 Task: Enable the last call.
Action: Mouse moved to (923, 105)
Screenshot: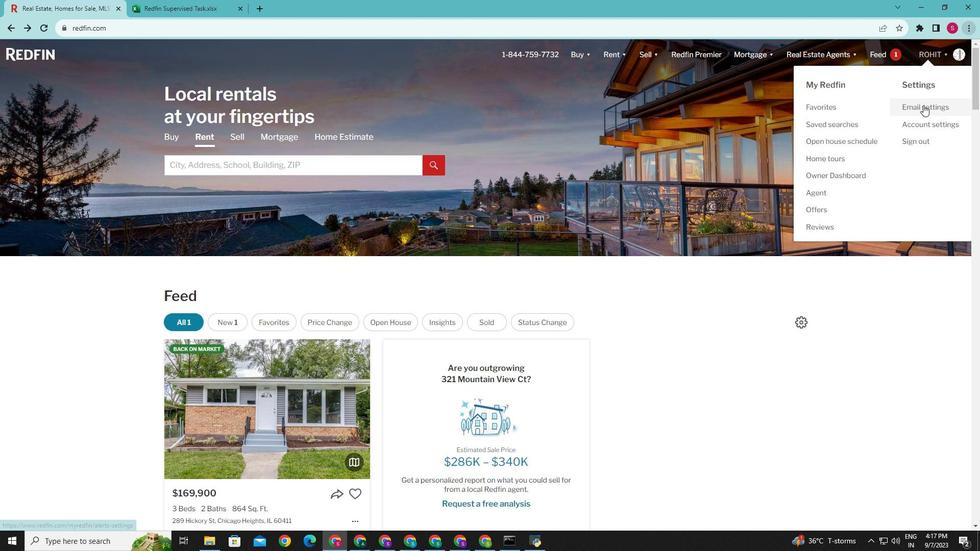 
Action: Mouse pressed left at (923, 105)
Screenshot: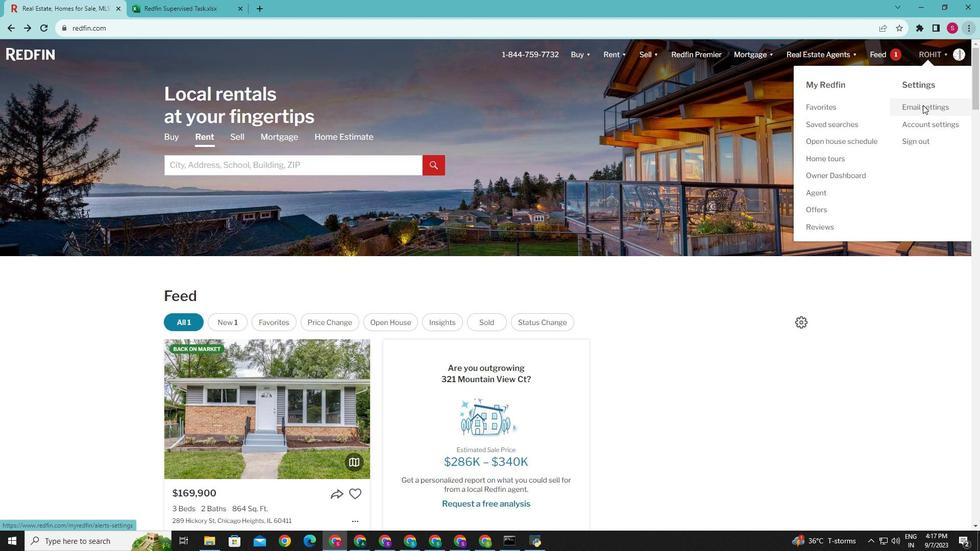 
Action: Mouse moved to (357, 290)
Screenshot: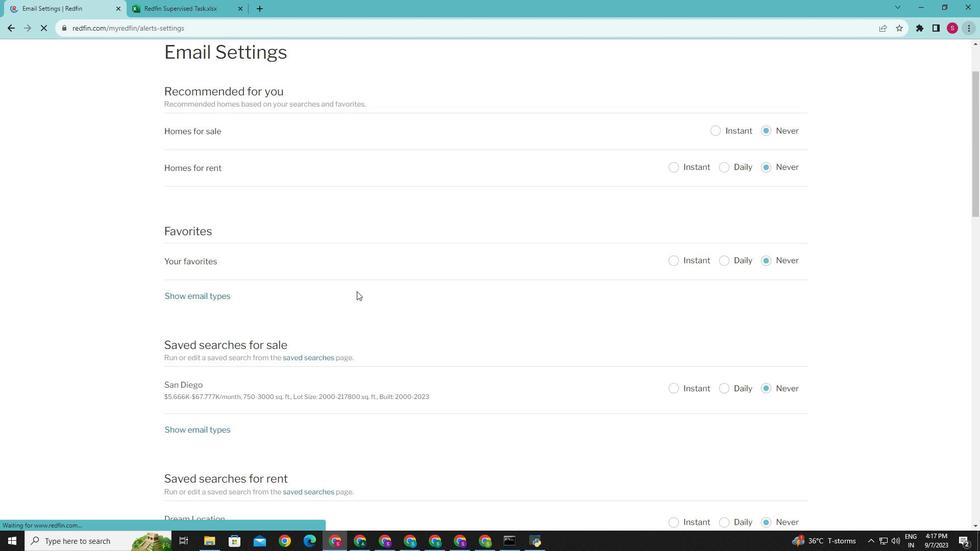 
Action: Mouse scrolled (357, 289) with delta (0, 0)
Screenshot: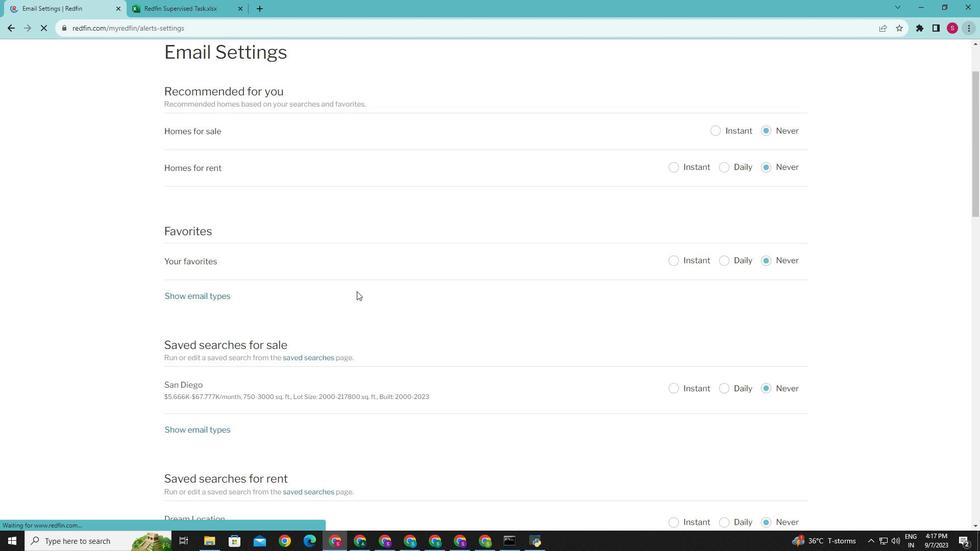 
Action: Mouse moved to (357, 290)
Screenshot: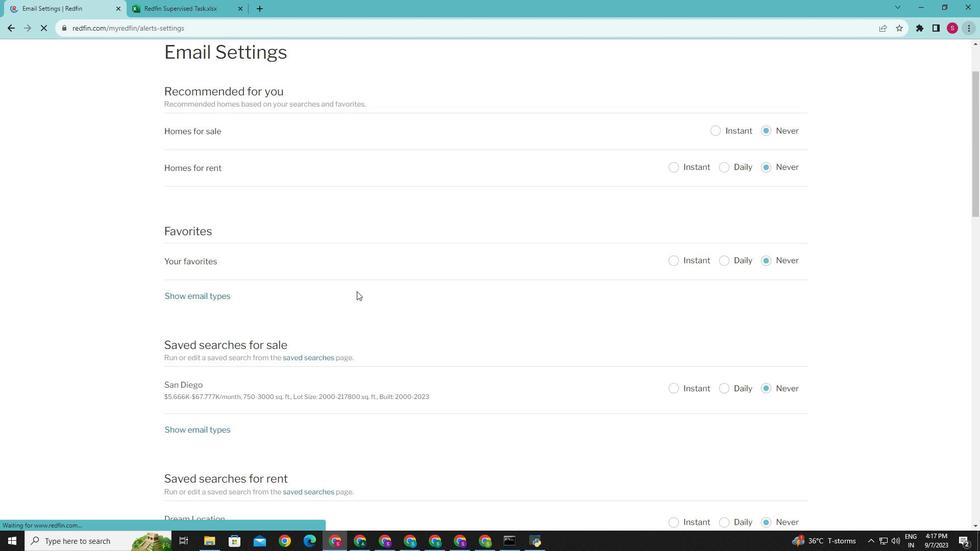 
Action: Mouse scrolled (357, 289) with delta (0, 0)
Screenshot: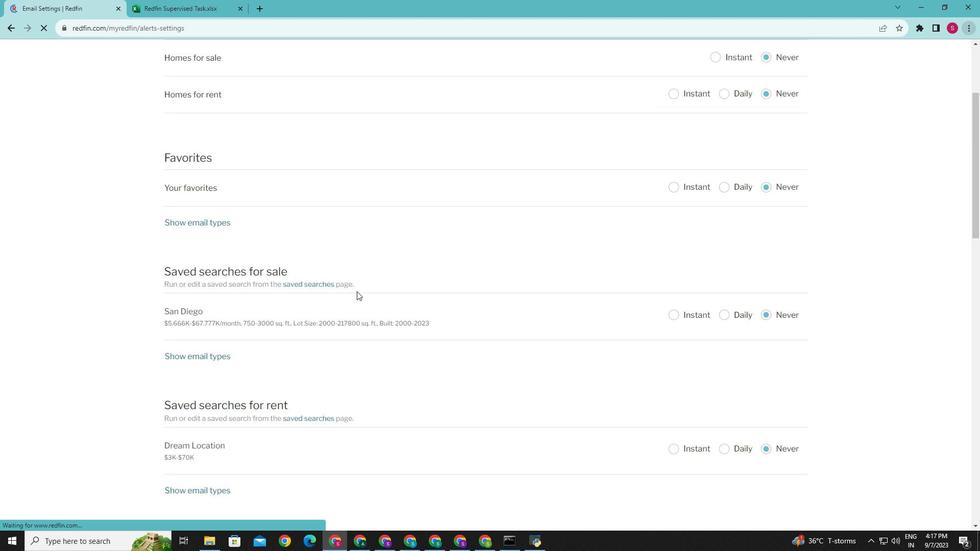 
Action: Mouse moved to (357, 290)
Screenshot: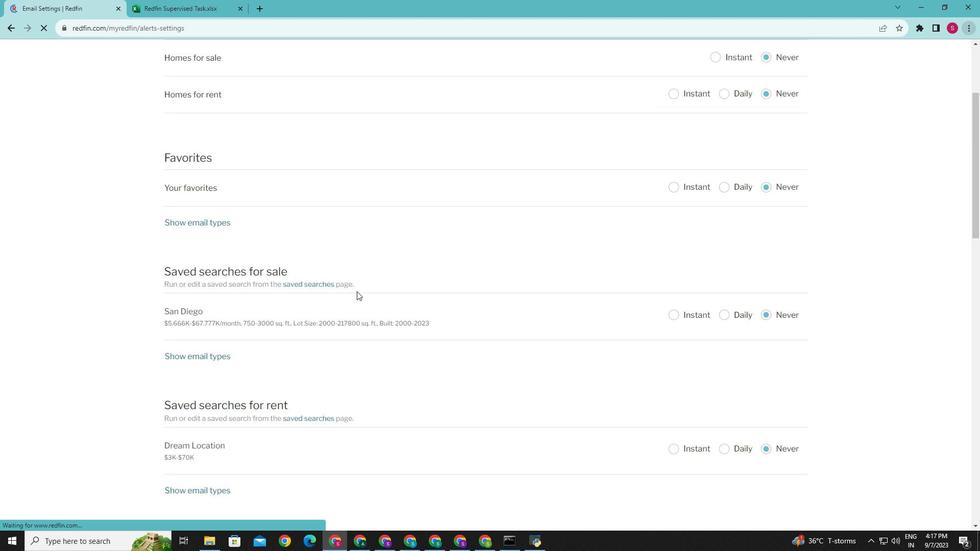 
Action: Mouse scrolled (357, 290) with delta (0, 0)
Screenshot: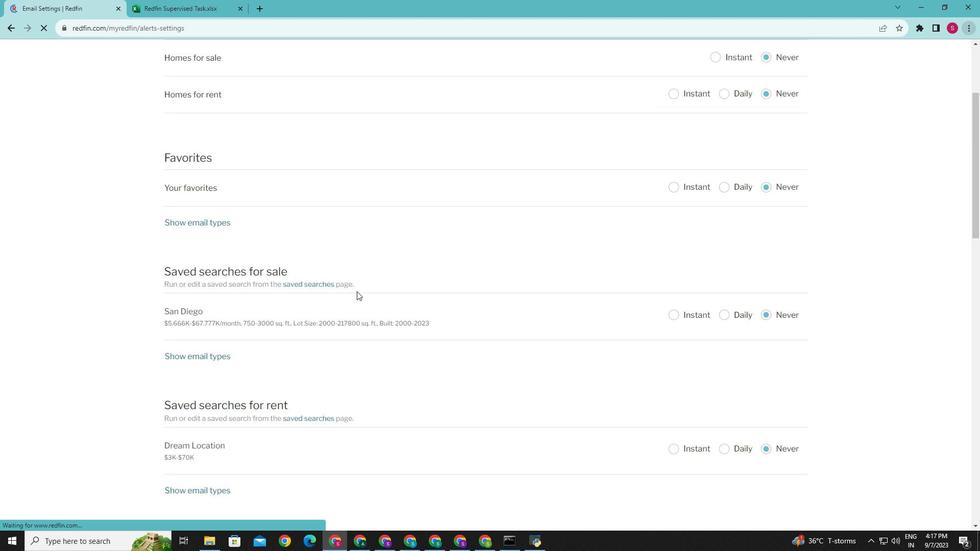 
Action: Mouse moved to (356, 291)
Screenshot: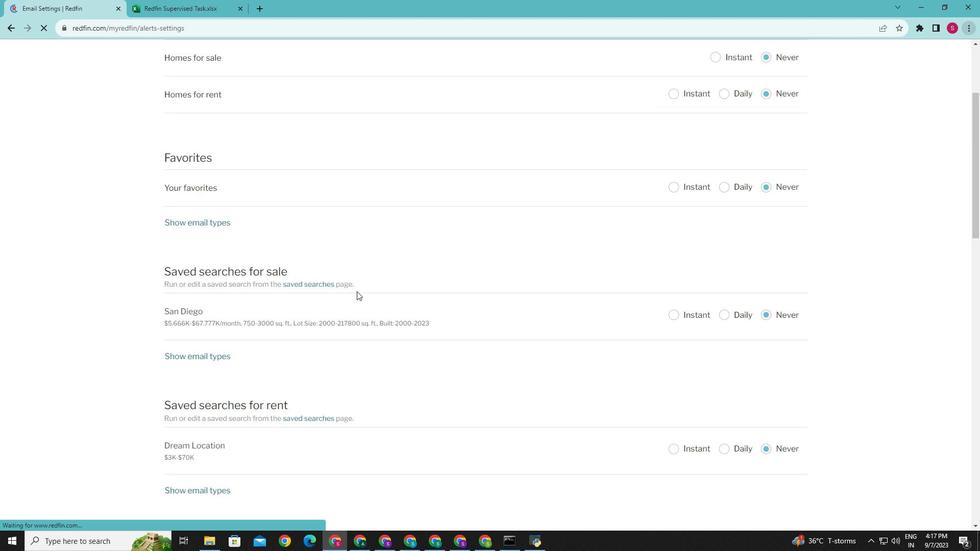 
Action: Mouse scrolled (356, 290) with delta (0, 0)
Screenshot: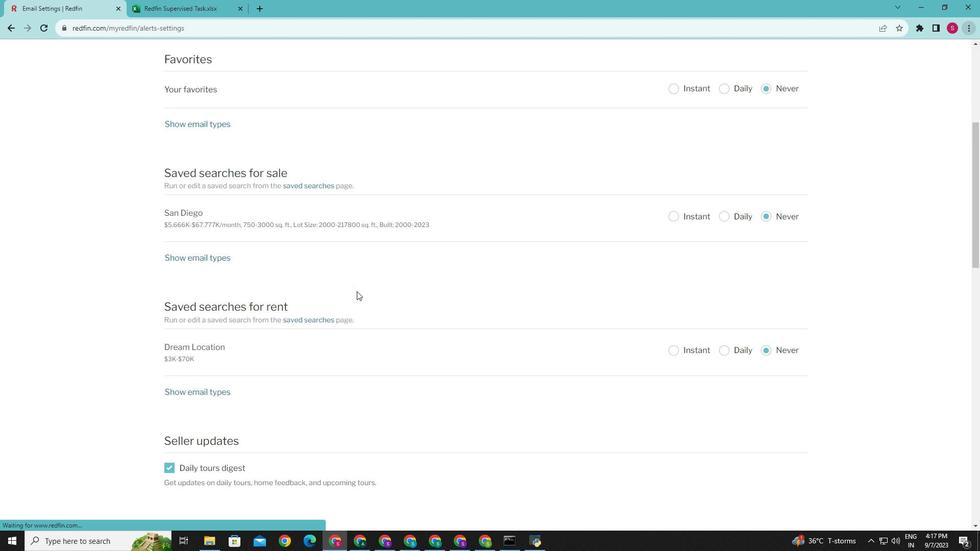 
Action: Mouse scrolled (356, 290) with delta (0, 0)
Screenshot: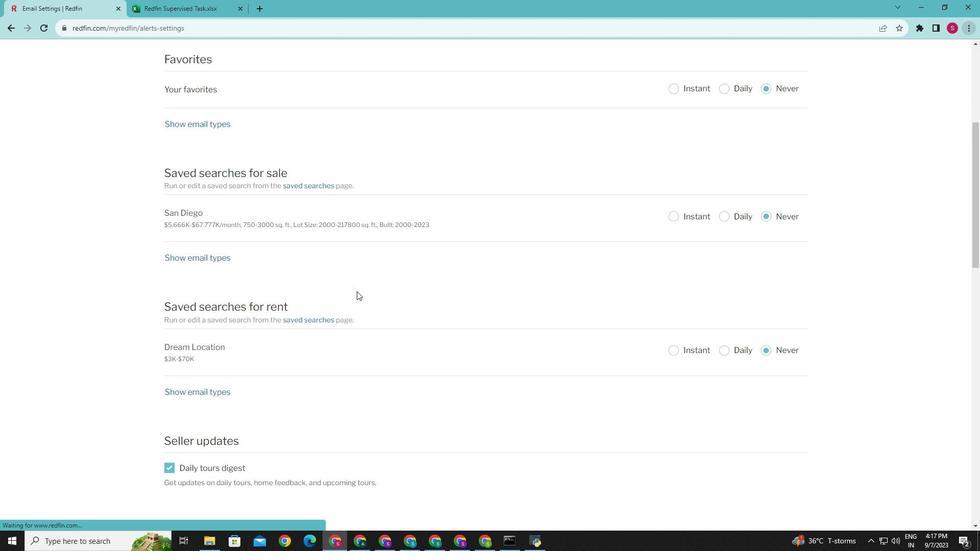 
Action: Mouse scrolled (356, 290) with delta (0, 0)
Screenshot: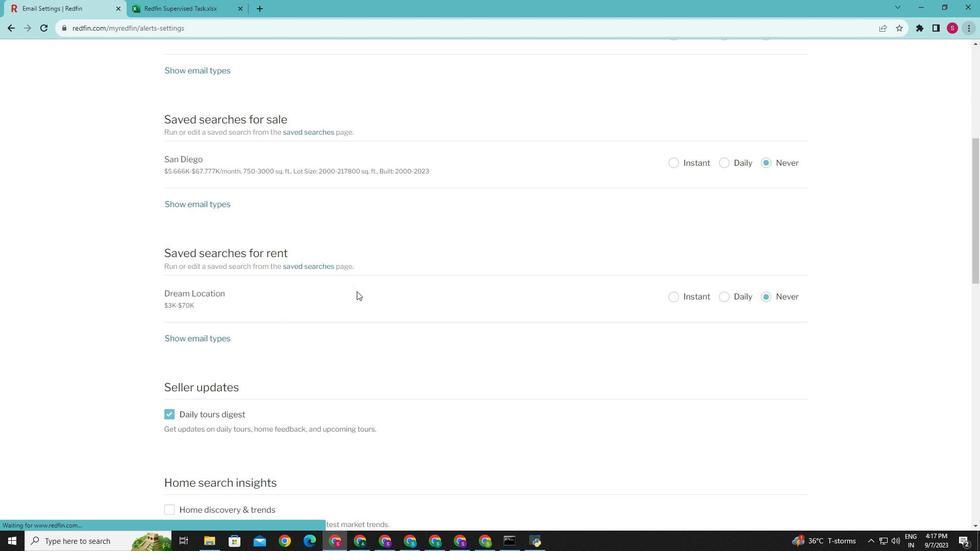 
Action: Mouse scrolled (356, 290) with delta (0, 0)
Screenshot: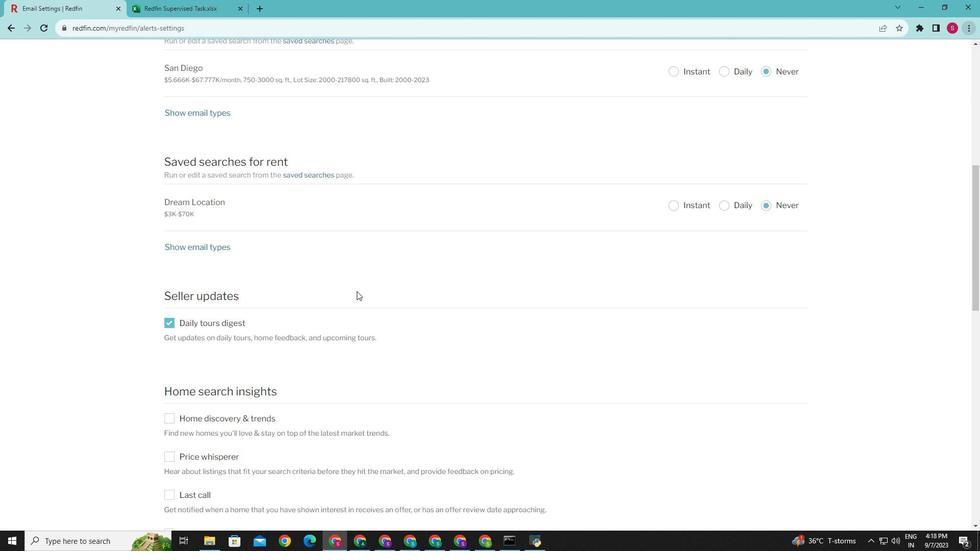 
Action: Mouse scrolled (356, 290) with delta (0, 0)
Screenshot: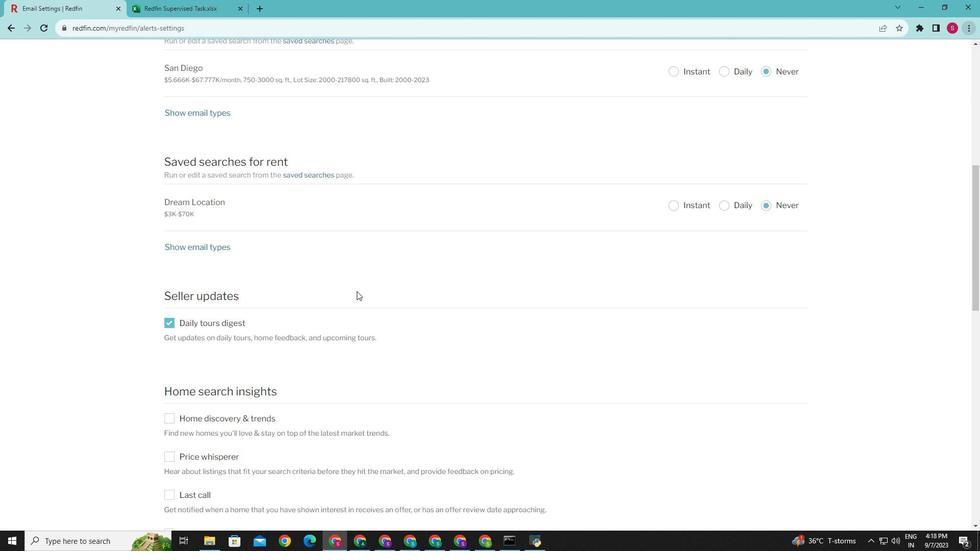 
Action: Mouse scrolled (356, 290) with delta (0, 0)
Screenshot: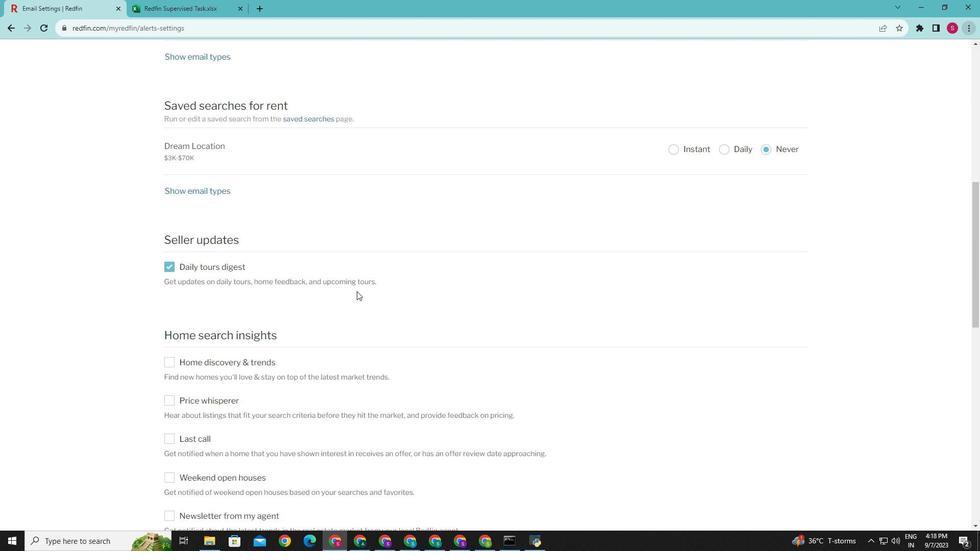 
Action: Mouse moved to (171, 430)
Screenshot: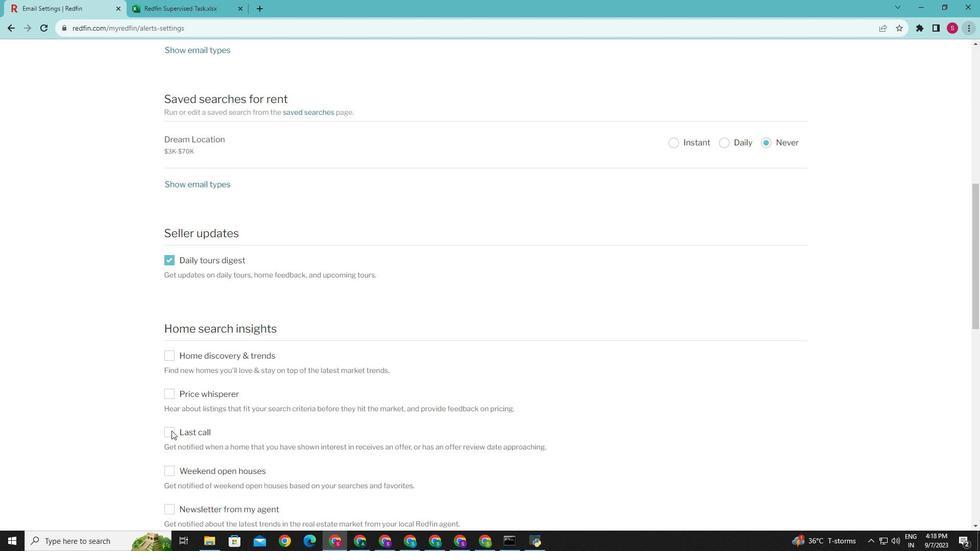 
Action: Mouse pressed left at (171, 430)
Screenshot: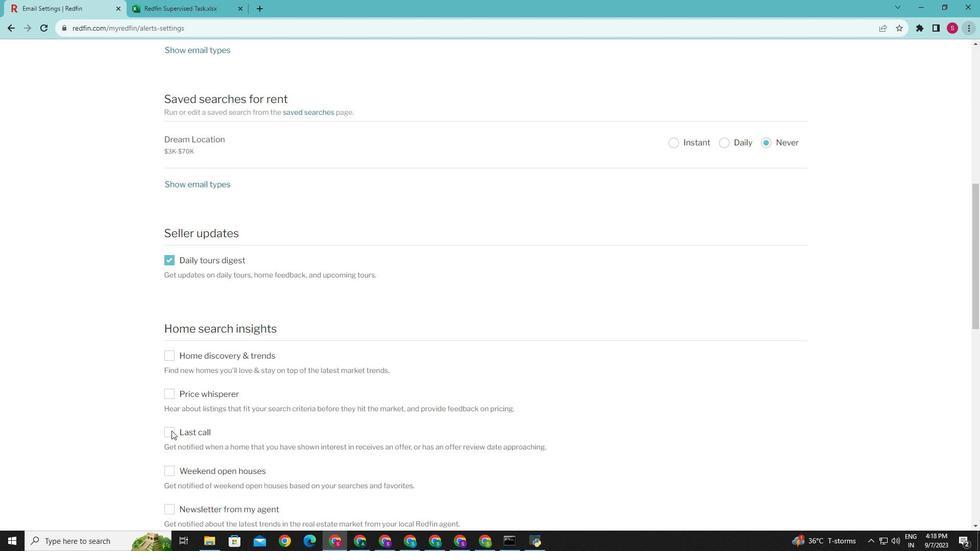 
Action: Mouse moved to (485, 429)
Screenshot: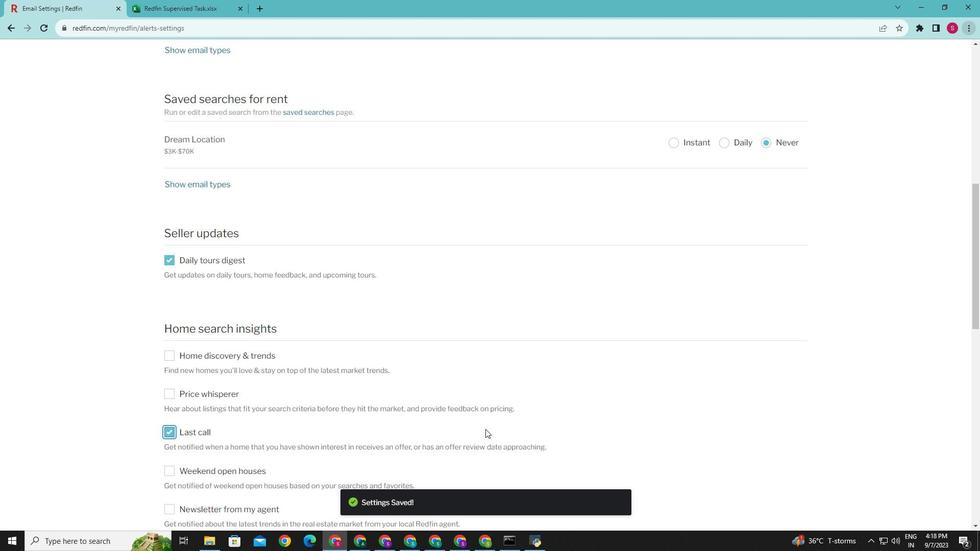 
